 Task: Select a schedule automation every fourth thursday of the month at 01:00 PM.
Action: Mouse moved to (454, 548)
Screenshot: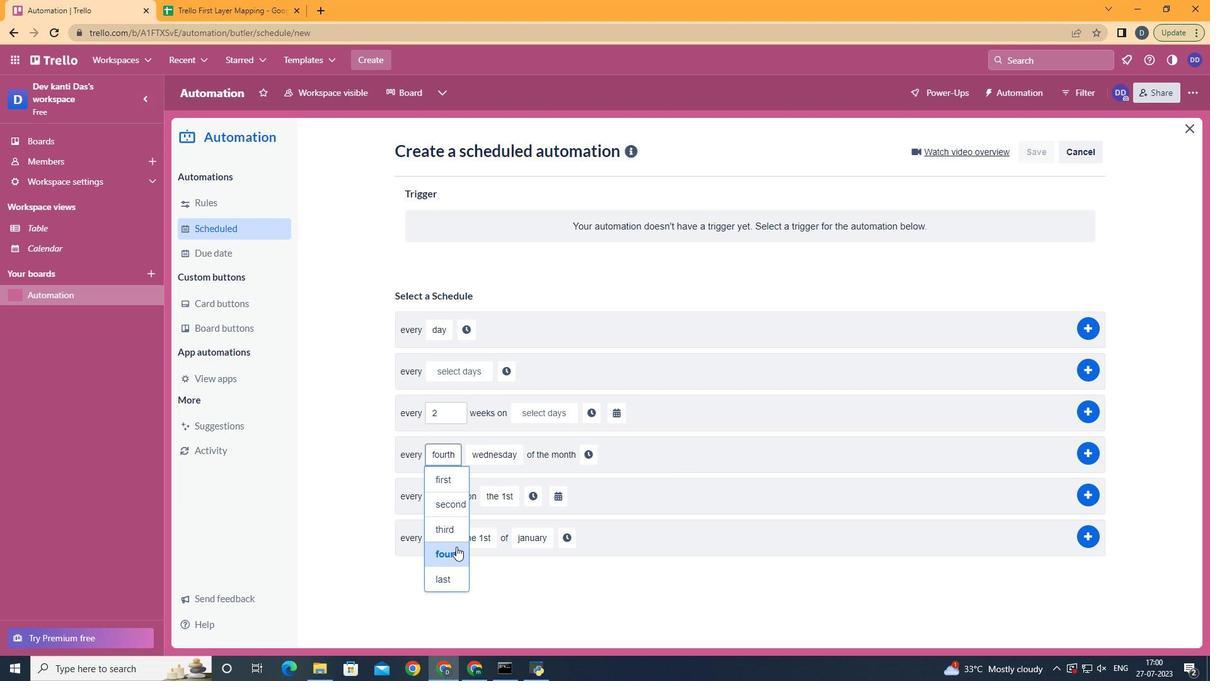
Action: Mouse pressed left at (454, 548)
Screenshot: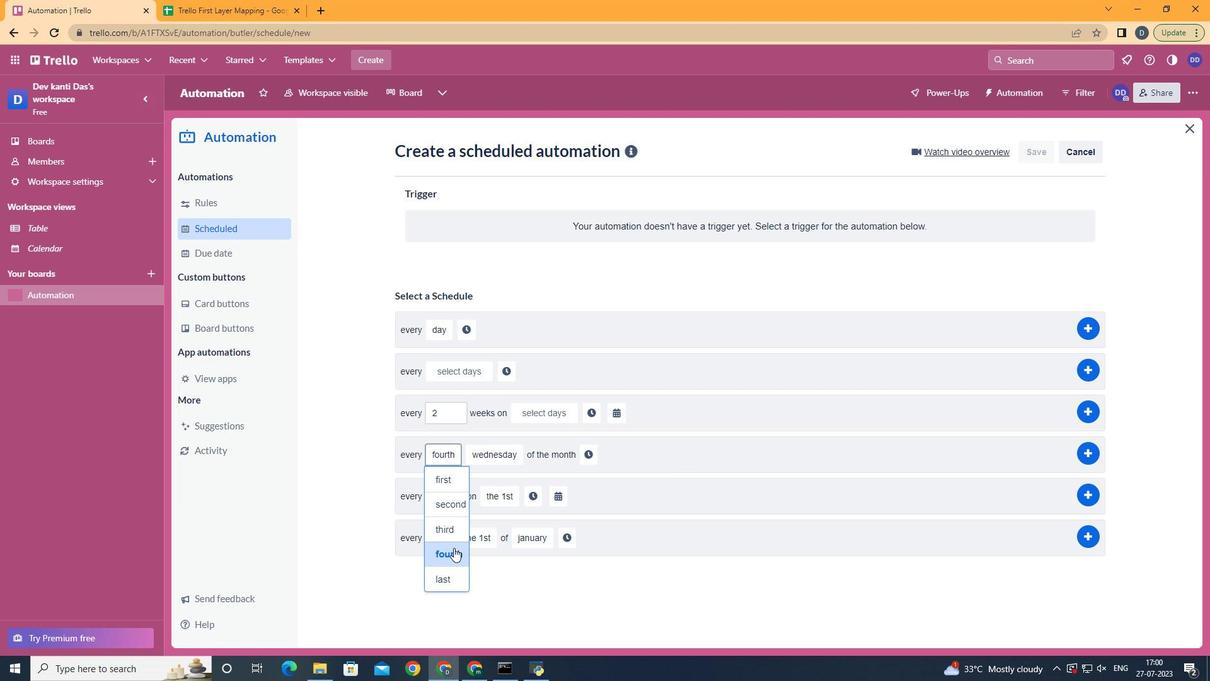 
Action: Mouse moved to (508, 551)
Screenshot: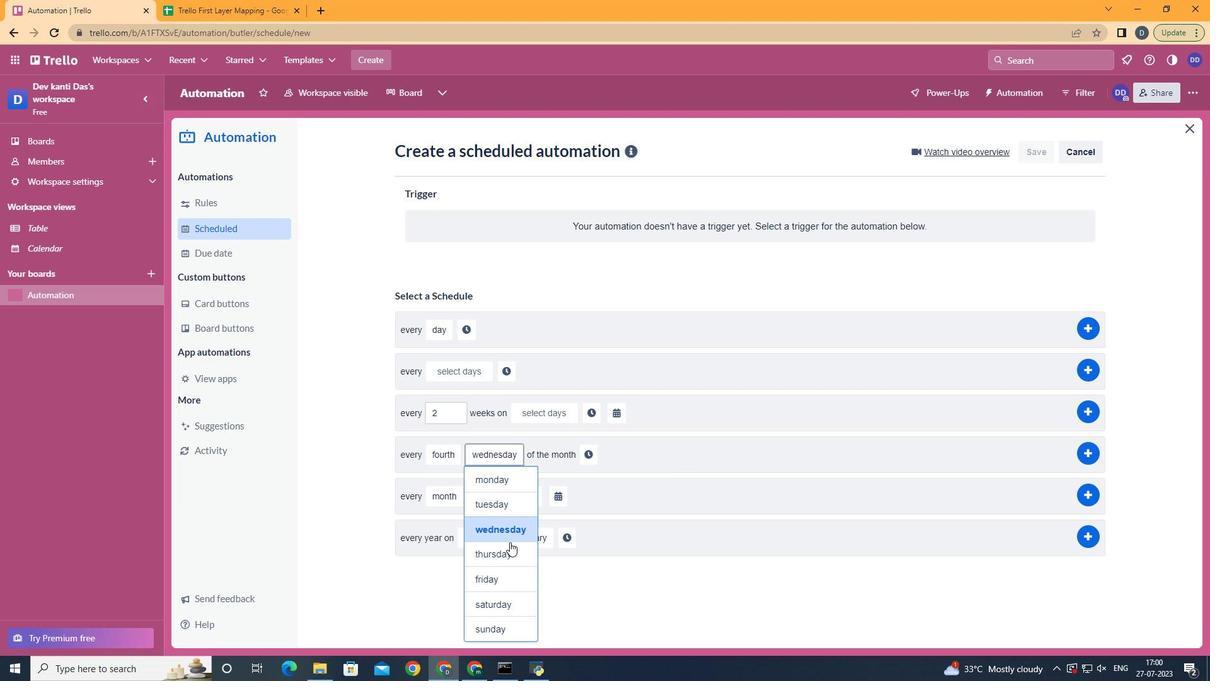 
Action: Mouse pressed left at (508, 551)
Screenshot: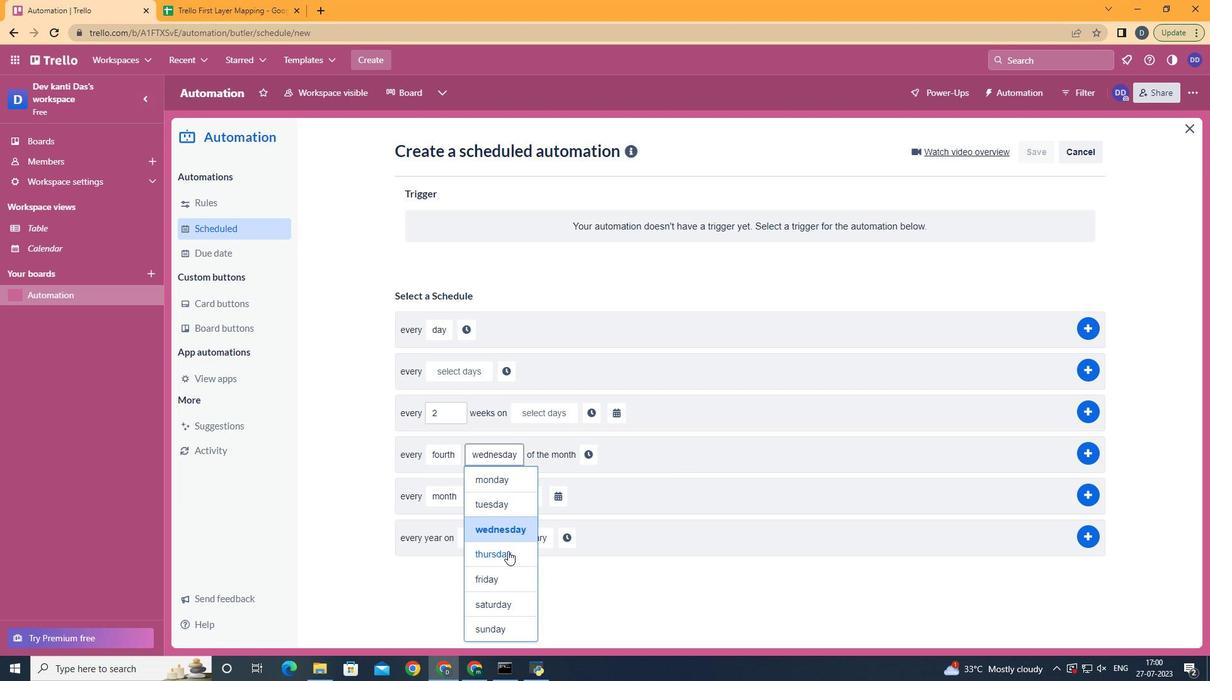 
Action: Mouse moved to (575, 457)
Screenshot: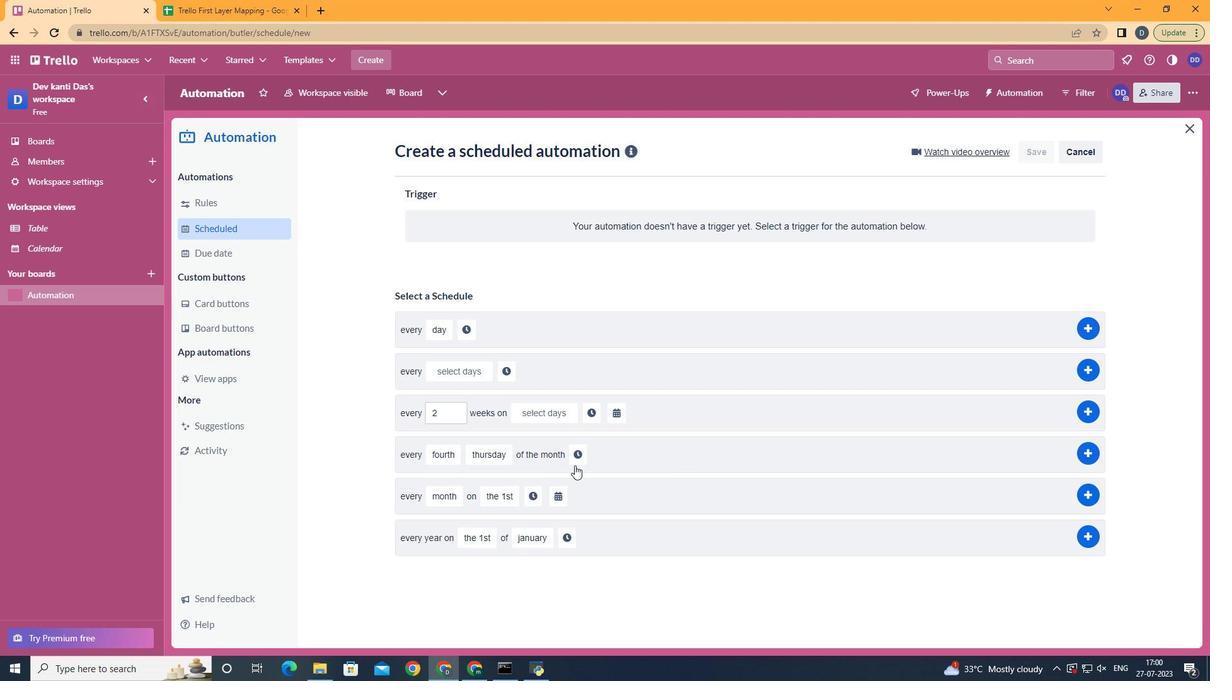 
Action: Mouse pressed left at (575, 457)
Screenshot: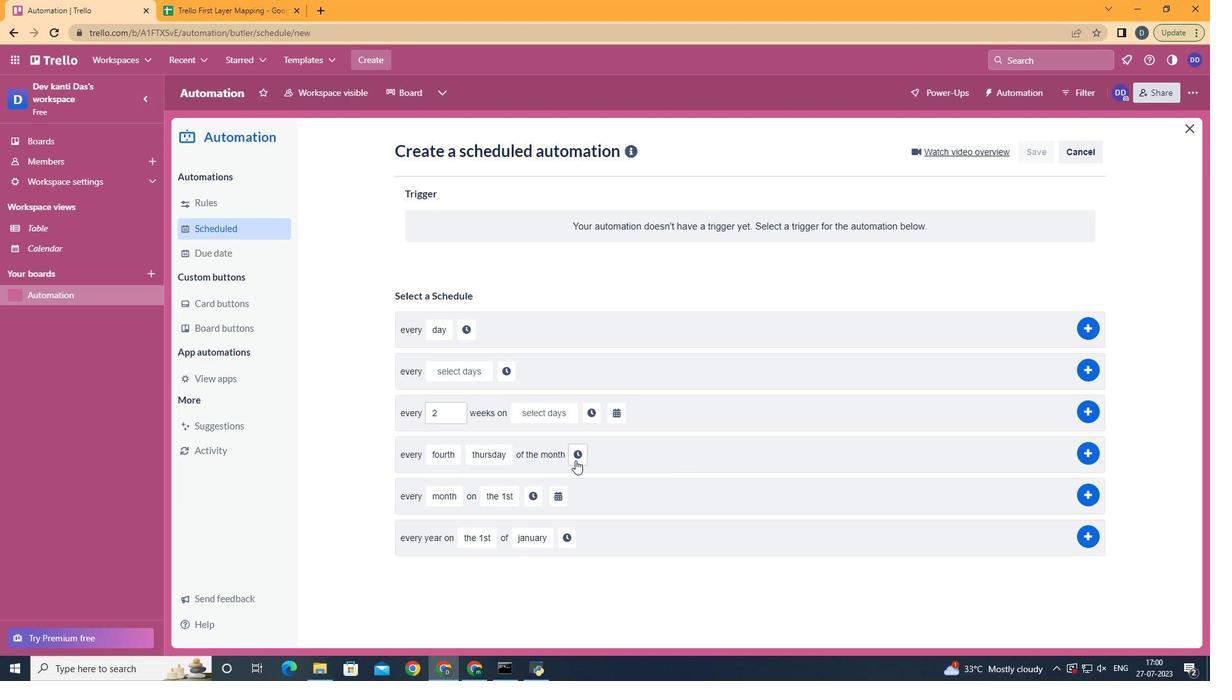 
Action: Mouse moved to (606, 458)
Screenshot: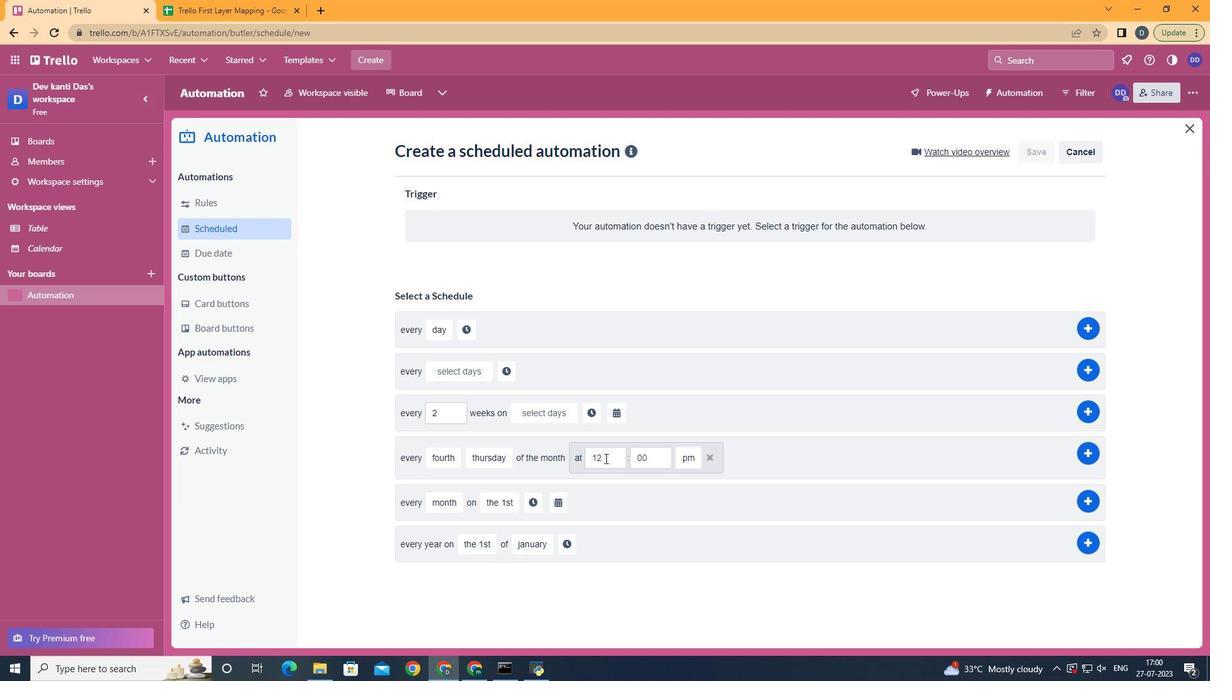 
Action: Mouse pressed left at (606, 458)
Screenshot: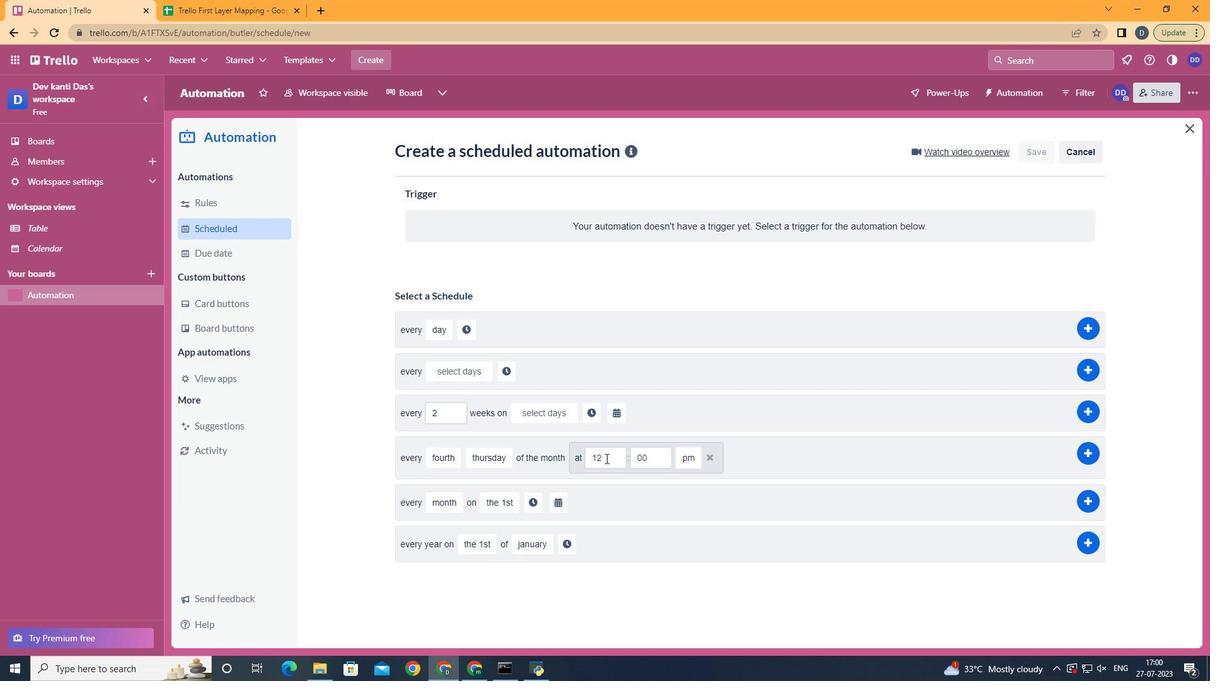 
Action: Key pressed <Key.backspace><Key.backspace>01
Screenshot: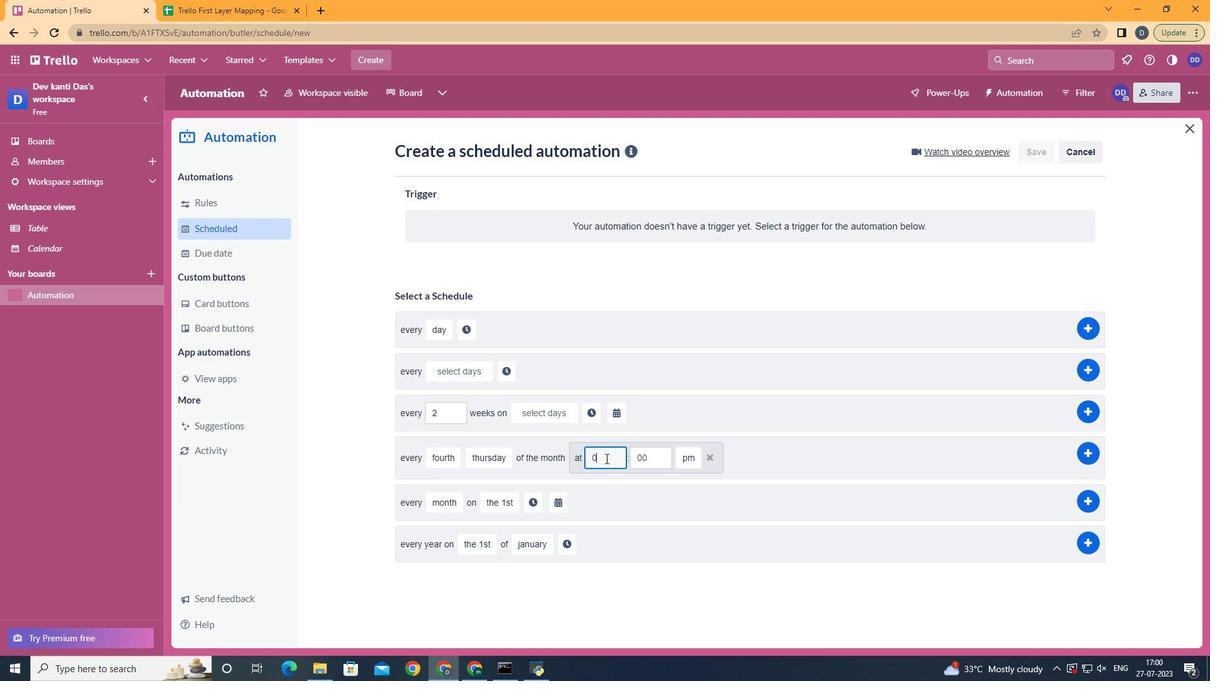 
Action: Mouse moved to (696, 512)
Screenshot: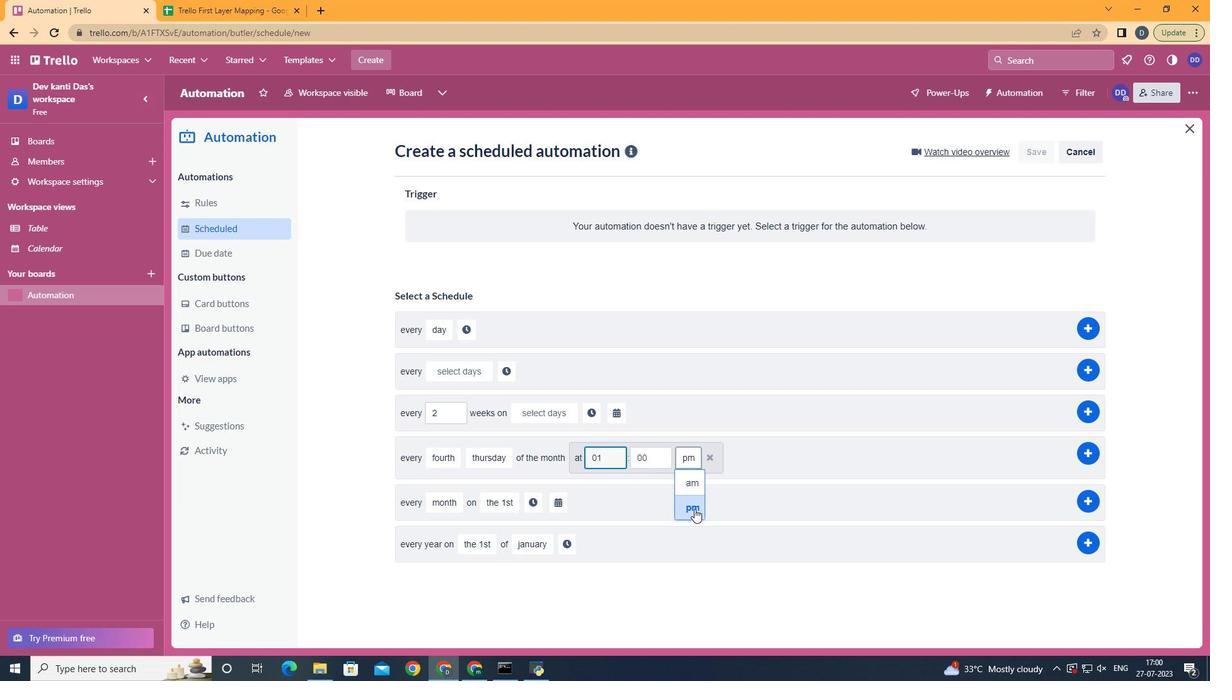
Action: Mouse pressed left at (696, 512)
Screenshot: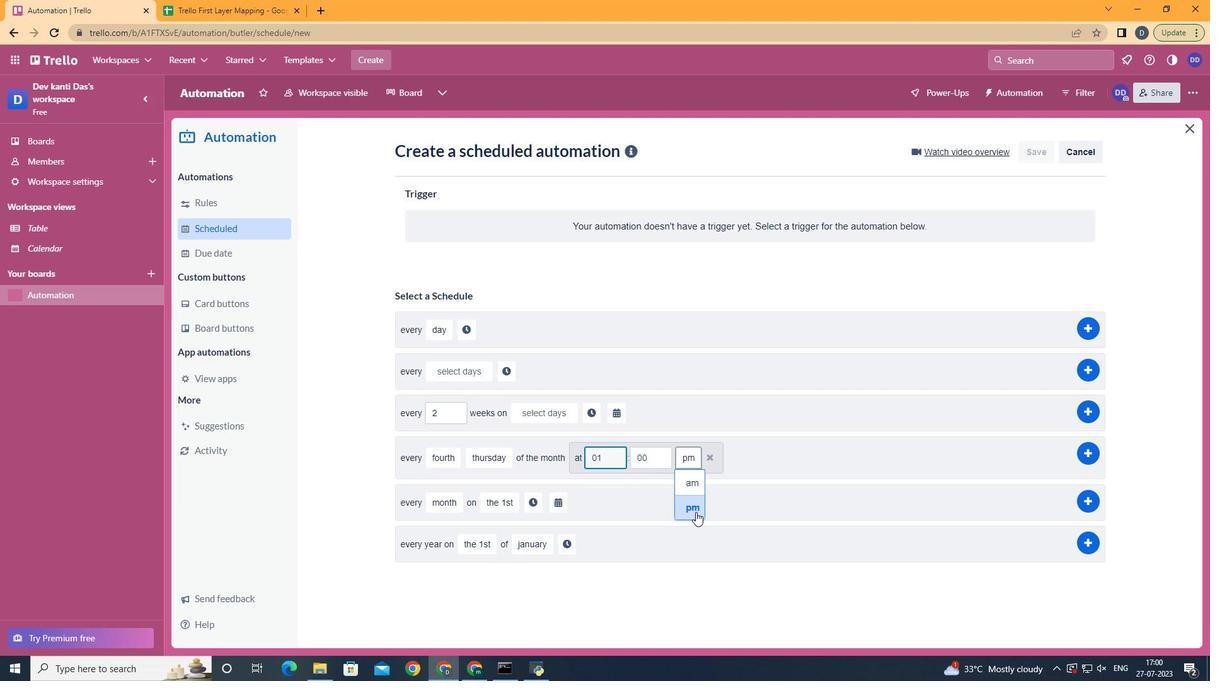 
